 Task: Add Attachment from "Attach a link" to Card Card0000000084 in Board Board0000000021 in Workspace WS0000000007 in Trello. Add Cover Red to Card Card0000000084 in Board Board0000000021 in Workspace WS0000000007 in Trello. Add "Join Card" Button Button0000000084  to Card Card0000000084 in Board Board0000000021 in Workspace WS0000000007 in Trello. Add Description DS0000000084 to Card Card0000000084 in Board Board0000000021 in Workspace WS0000000007 in Trello. Add Comment CM0000000084 to Card Card0000000084 in Board Board0000000021 in Workspace WS0000000007 in Trello
Action: Mouse moved to (462, 48)
Screenshot: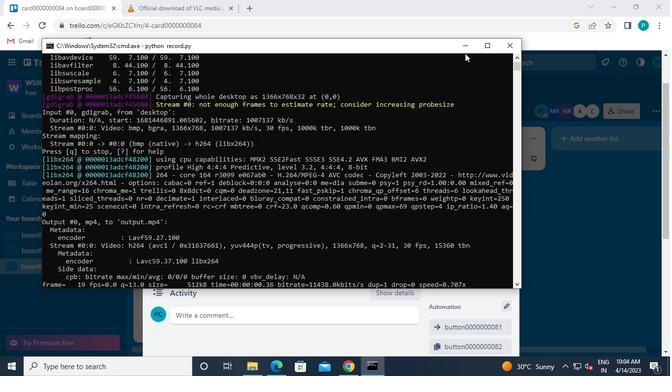 
Action: Mouse pressed left at (462, 48)
Screenshot: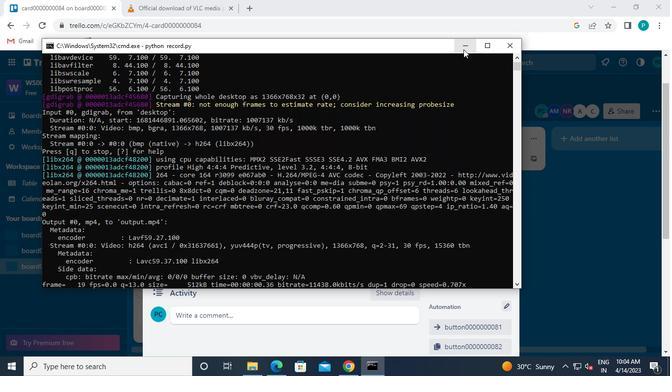 
Action: Mouse moved to (462, 203)
Screenshot: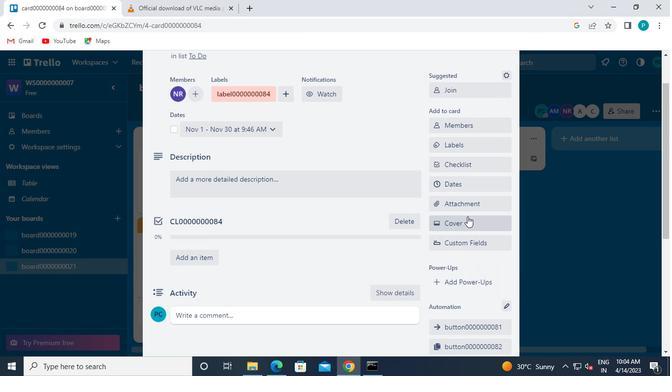 
Action: Mouse pressed left at (462, 203)
Screenshot: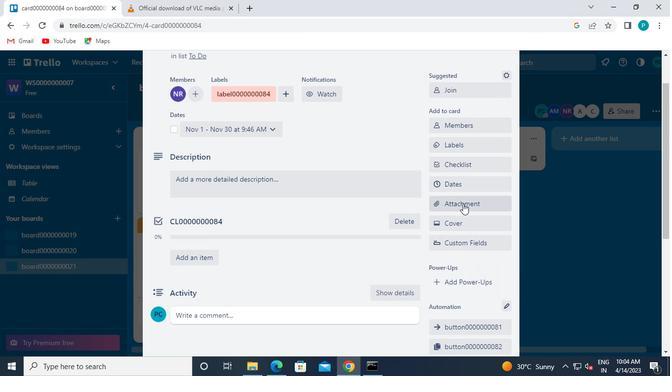 
Action: Mouse moved to (471, 219)
Screenshot: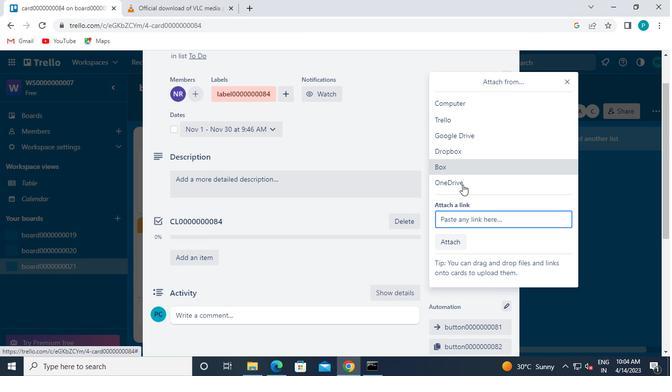 
Action: Mouse pressed left at (471, 219)
Screenshot: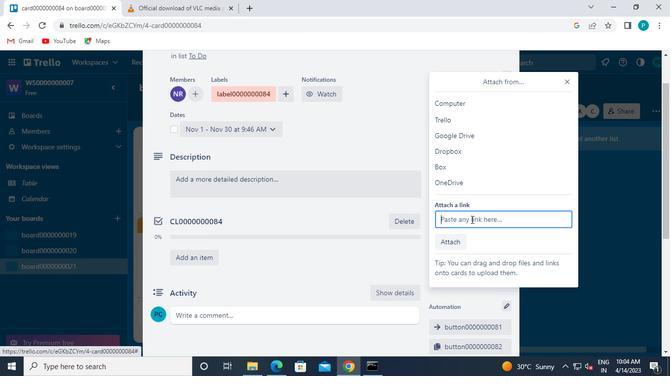 
Action: Mouse moved to (151, 8)
Screenshot: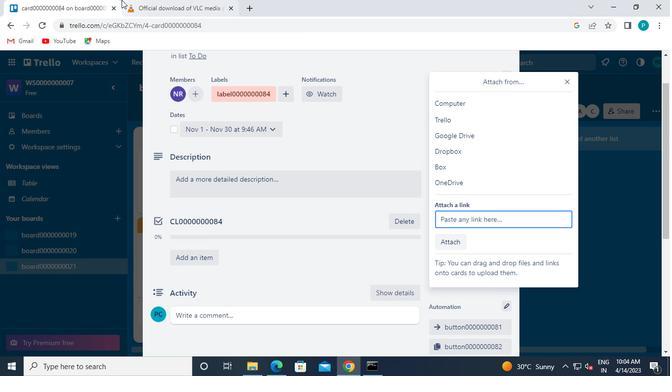 
Action: Mouse pressed left at (151, 8)
Screenshot: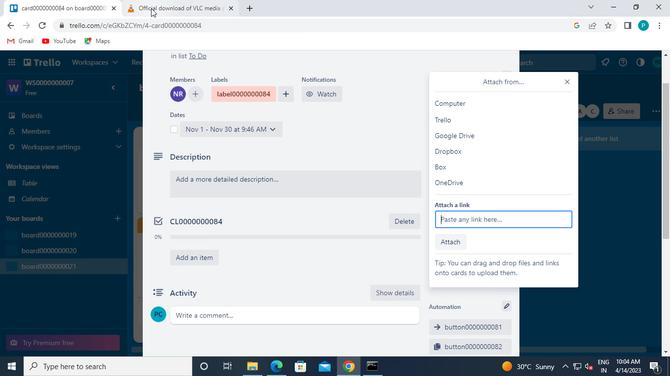 
Action: Mouse moved to (208, 0)
Screenshot: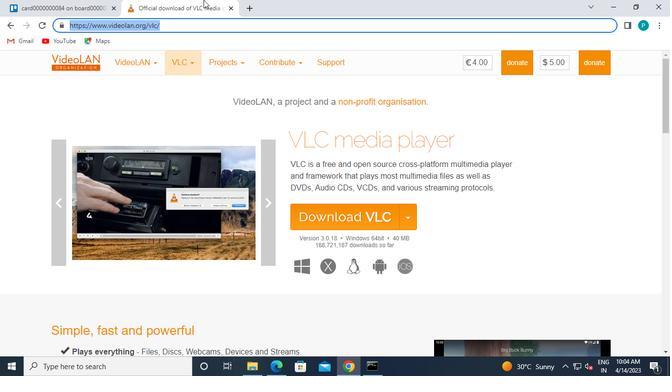 
Action: Keyboard Key.ctrl_l
Screenshot: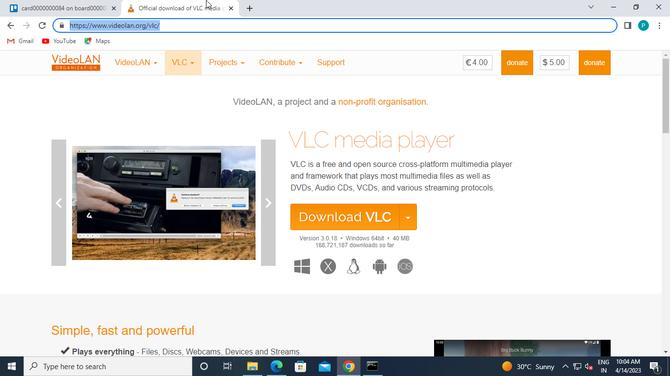 
Action: Keyboard \x03
Screenshot: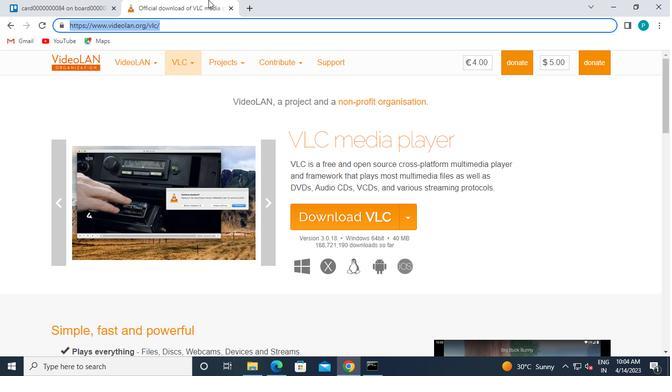
Action: Mouse moved to (91, 4)
Screenshot: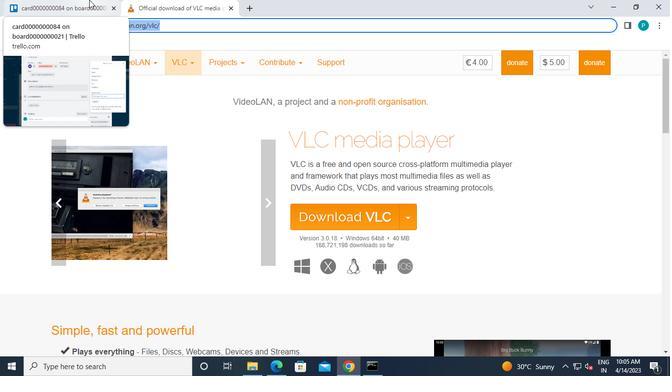 
Action: Mouse pressed left at (91, 4)
Screenshot: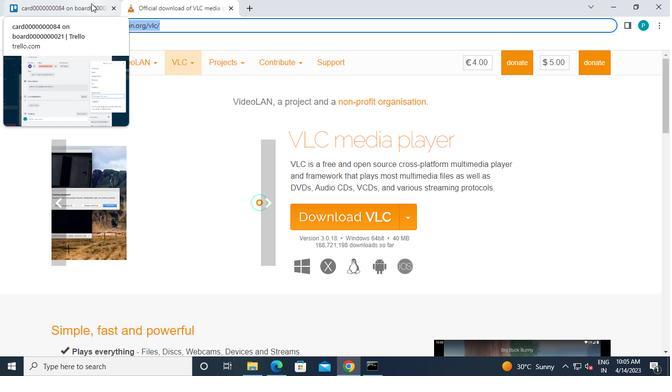 
Action: Mouse moved to (459, 218)
Screenshot: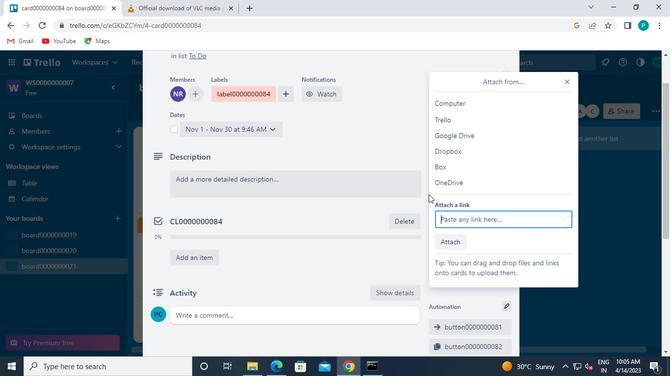 
Action: Mouse pressed left at (459, 218)
Screenshot: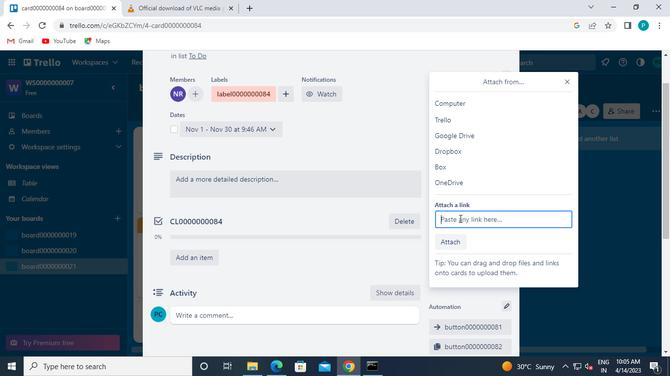 
Action: Keyboard Key.ctrl_l
Screenshot: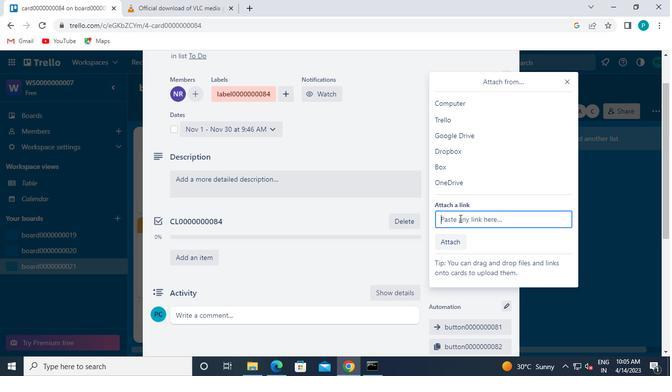 
Action: Keyboard \x16
Screenshot: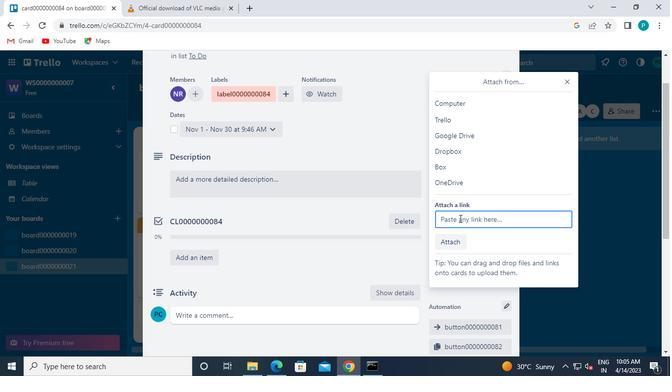 
Action: Mouse moved to (453, 278)
Screenshot: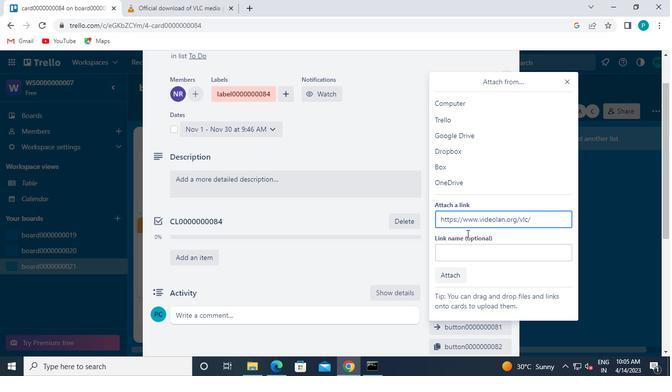 
Action: Mouse pressed left at (453, 278)
Screenshot: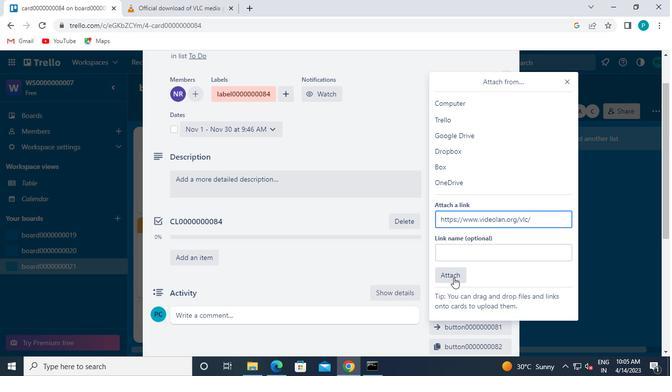 
Action: Mouse moved to (446, 225)
Screenshot: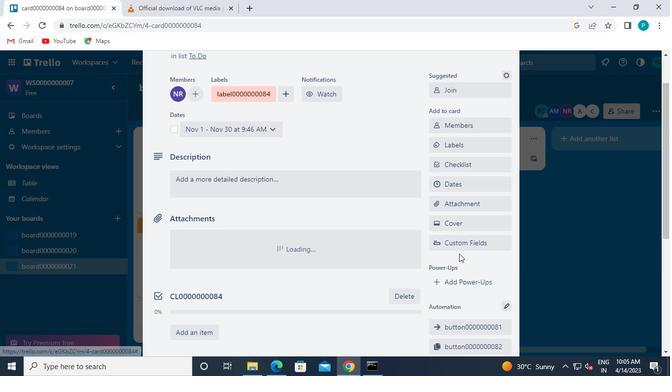 
Action: Mouse pressed left at (446, 225)
Screenshot: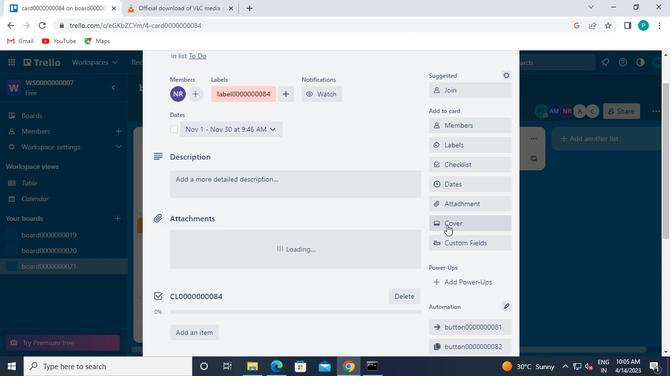 
Action: Mouse moved to (533, 168)
Screenshot: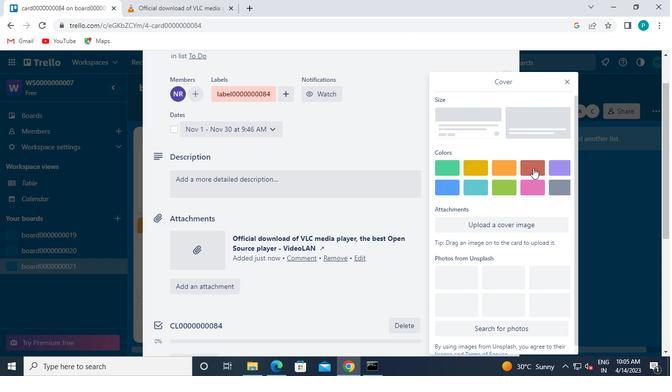 
Action: Mouse pressed left at (533, 168)
Screenshot: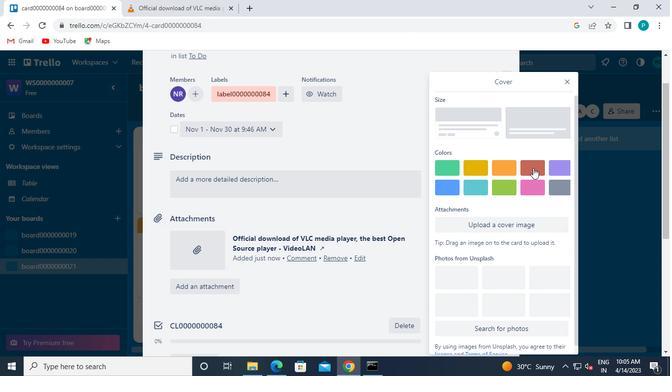 
Action: Mouse moved to (563, 83)
Screenshot: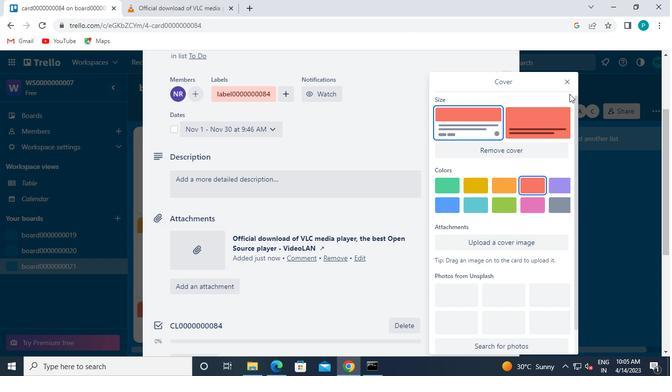 
Action: Mouse pressed left at (563, 83)
Screenshot: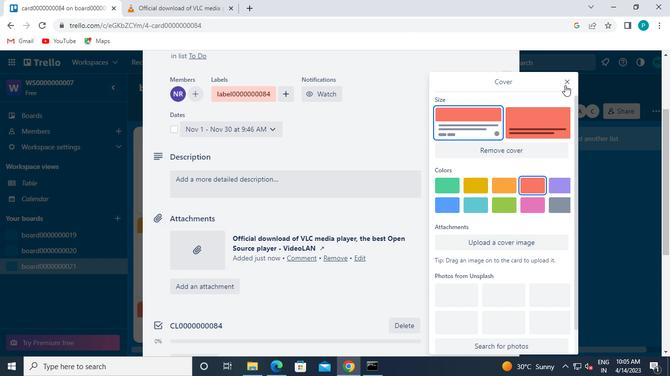 
Action: Mouse moved to (460, 315)
Screenshot: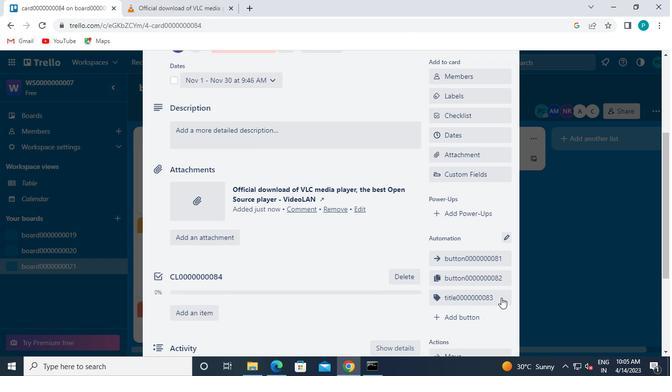 
Action: Mouse pressed left at (460, 315)
Screenshot: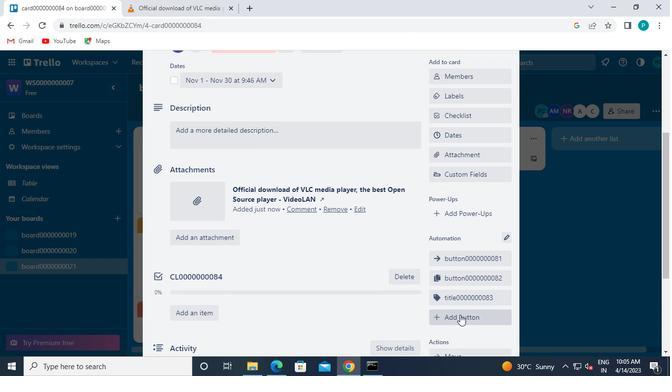 
Action: Mouse moved to (464, 181)
Screenshot: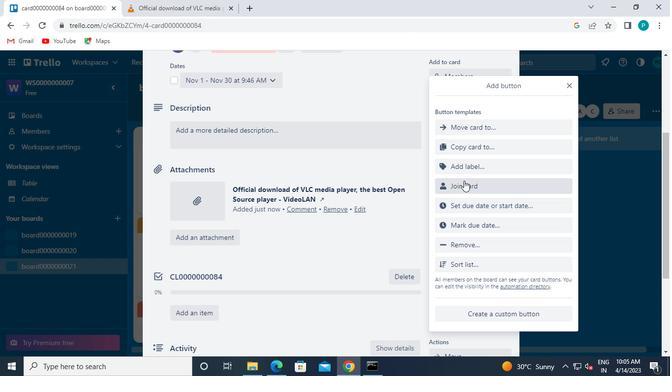 
Action: Mouse pressed left at (464, 181)
Screenshot: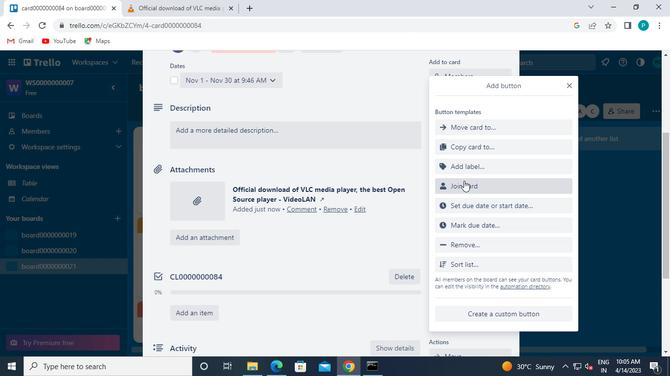 
Action: Mouse moved to (466, 181)
Screenshot: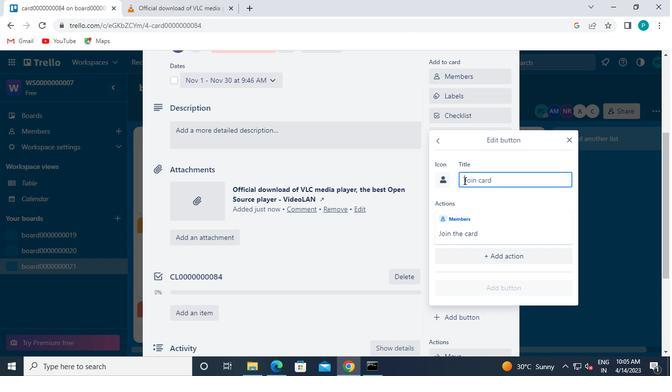 
Action: Mouse pressed left at (466, 181)
Screenshot: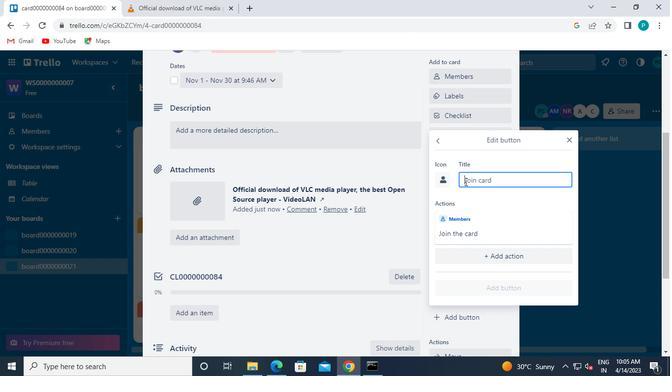 
Action: Mouse moved to (670, 0)
Screenshot: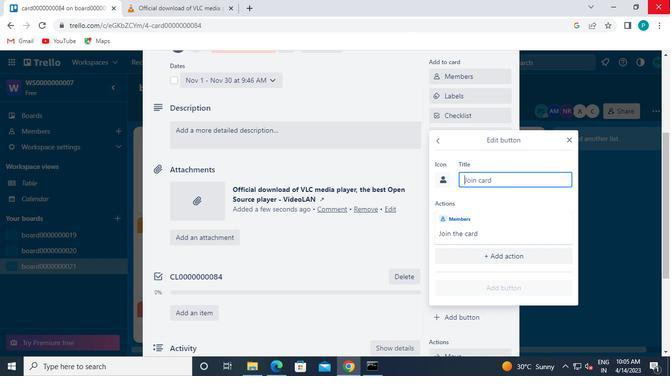 
Action: Keyboard b
Screenshot: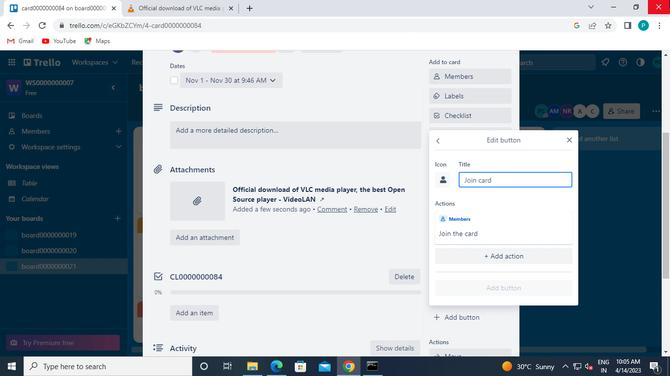 
Action: Keyboard u
Screenshot: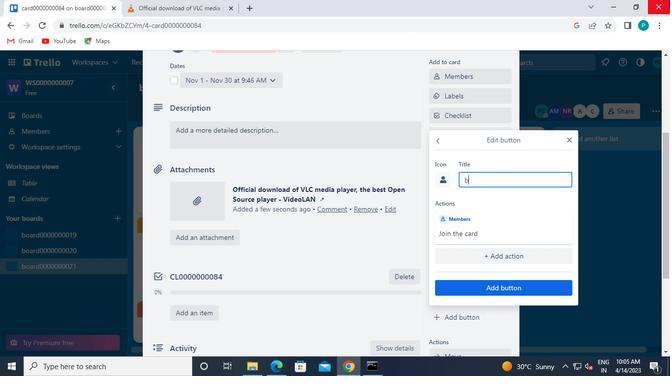 
Action: Keyboard t
Screenshot: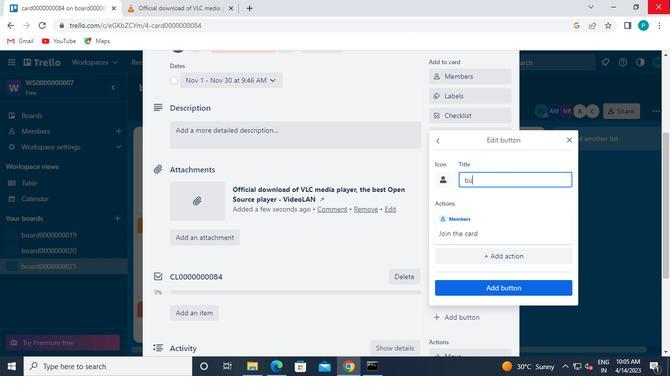 
Action: Keyboard t
Screenshot: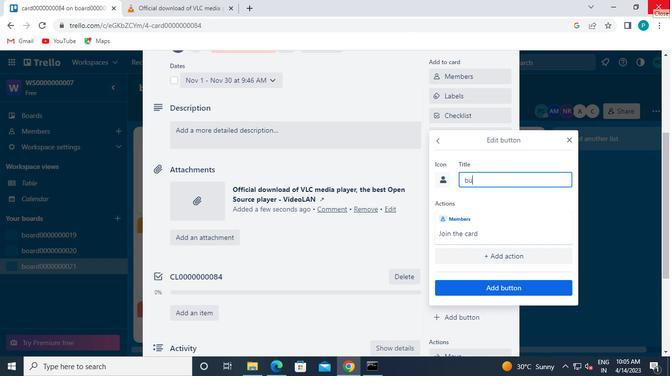 
Action: Mouse moved to (671, 0)
Screenshot: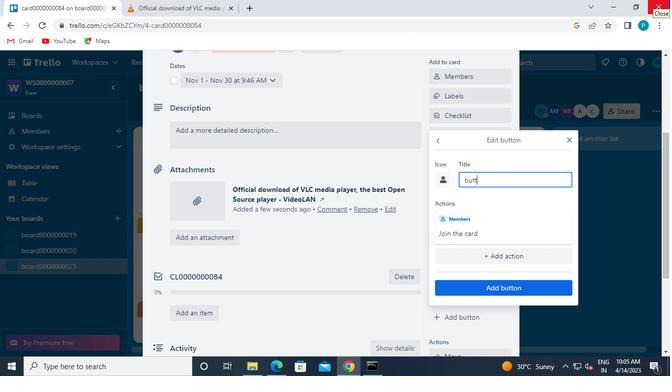 
Action: Keyboard o
Screenshot: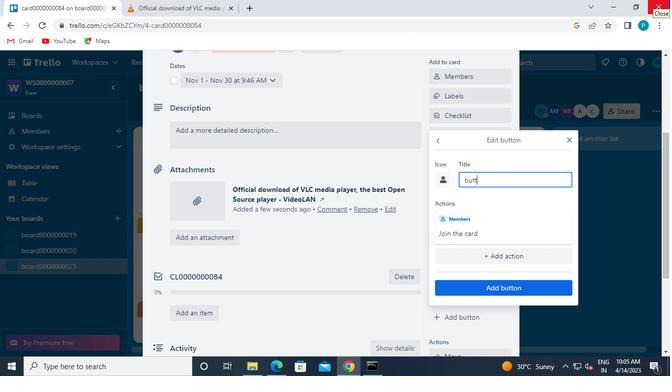 
Action: Mouse moved to (669, 0)
Screenshot: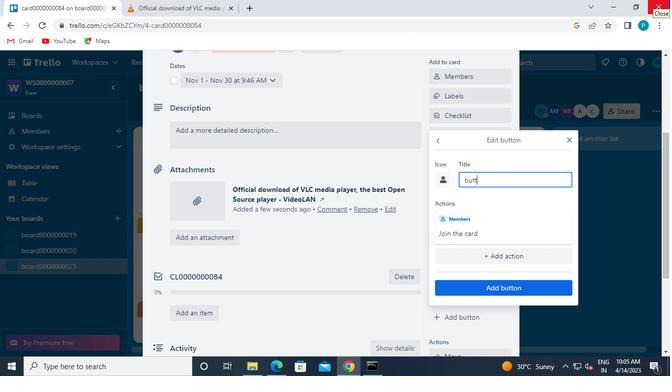 
Action: Keyboard n
Screenshot: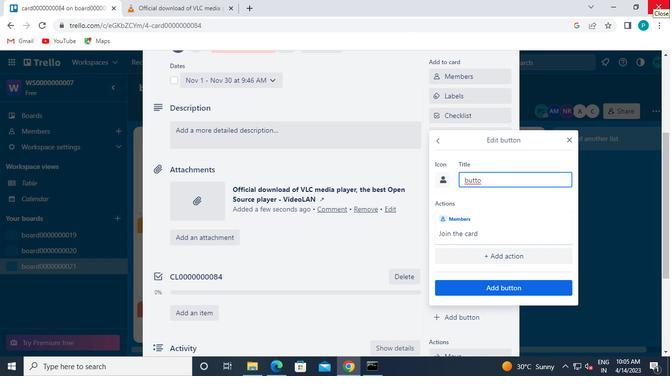 
Action: Keyboard 0
Screenshot: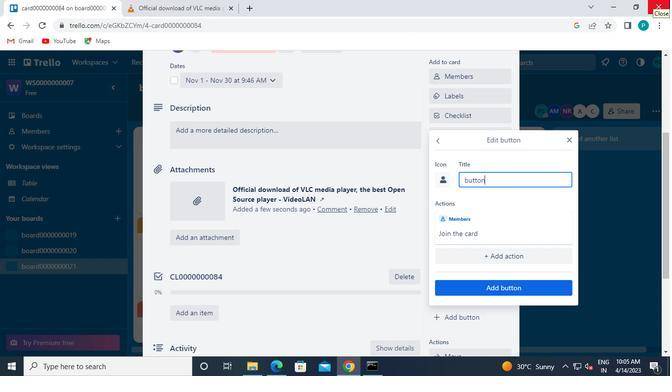 
Action: Keyboard 0
Screenshot: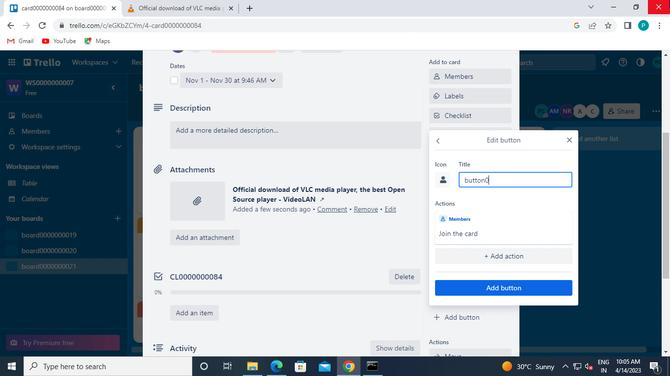 
Action: Keyboard 0
Screenshot: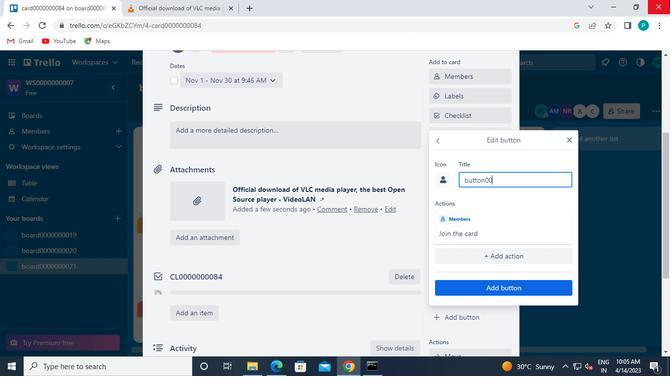 
Action: Keyboard 0
Screenshot: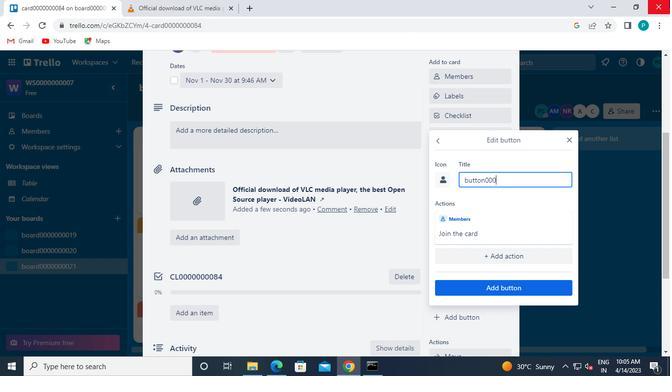 
Action: Keyboard 0
Screenshot: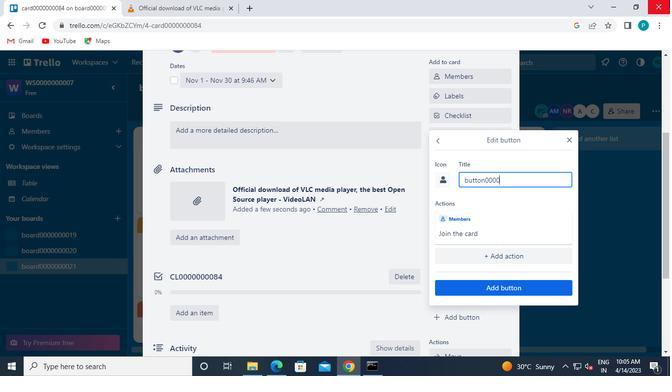 
Action: Keyboard 0
Screenshot: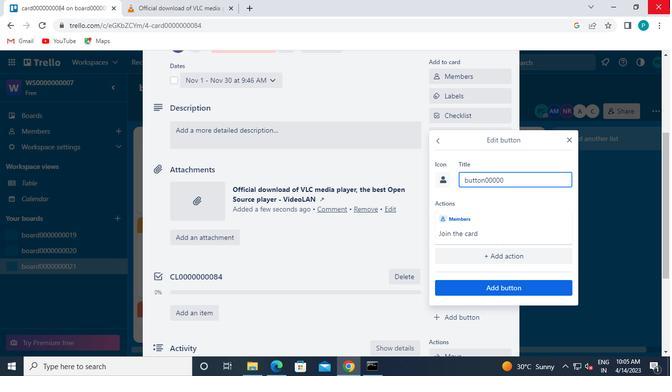 
Action: Keyboard 0
Screenshot: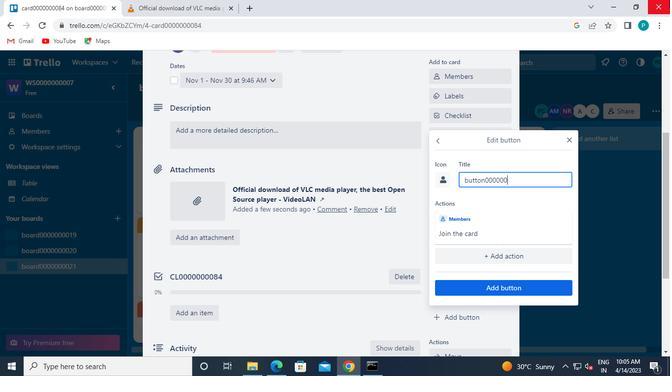 
Action: Keyboard 0
Screenshot: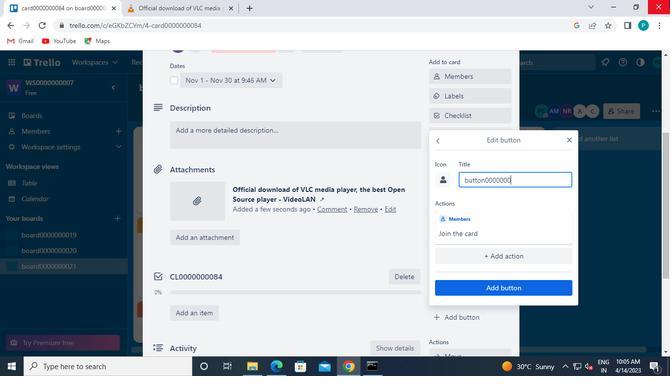 
Action: Keyboard 8
Screenshot: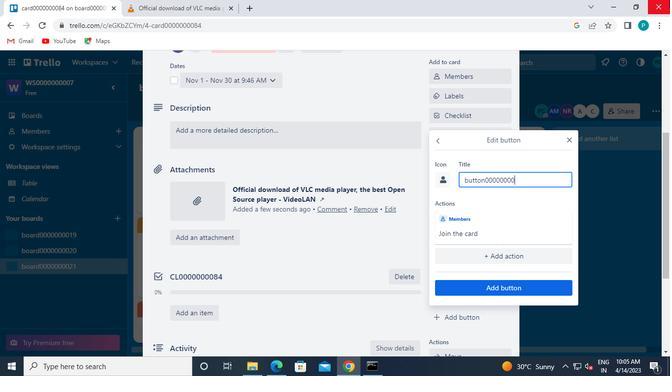 
Action: Keyboard 4
Screenshot: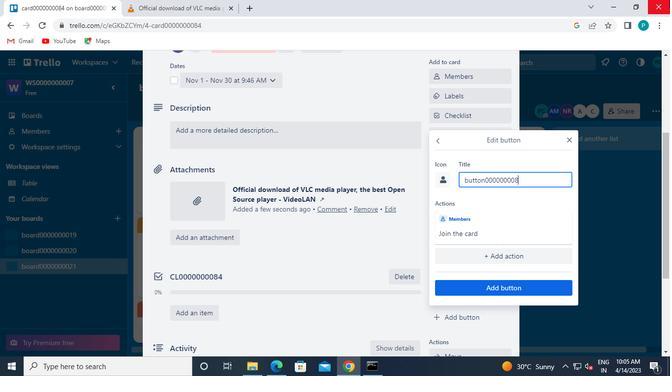 
Action: Mouse moved to (535, 286)
Screenshot: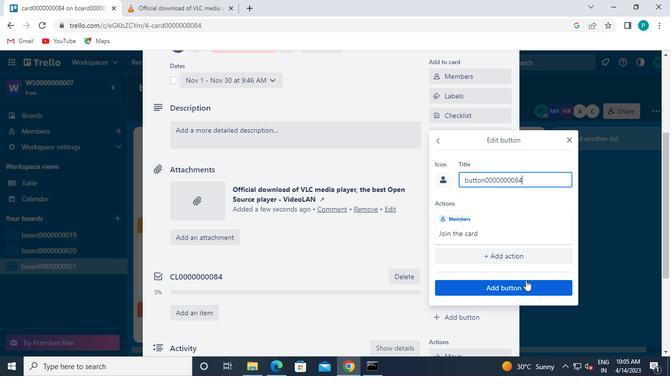 
Action: Mouse pressed left at (535, 286)
Screenshot: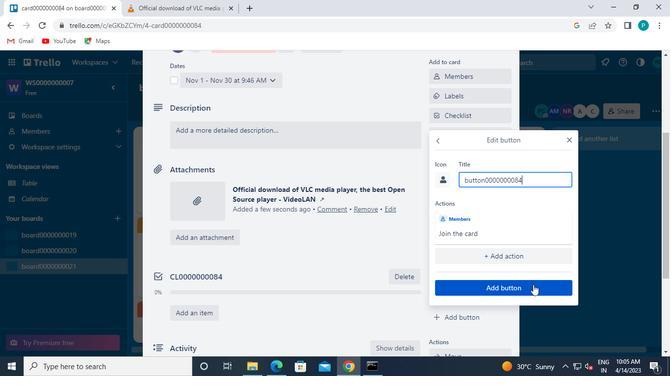 
Action: Mouse moved to (241, 223)
Screenshot: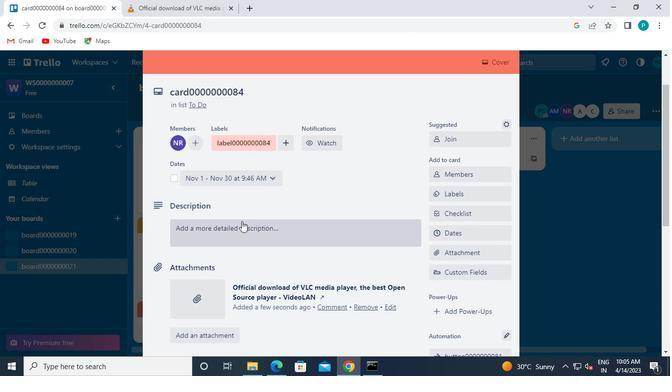 
Action: Mouse pressed left at (241, 223)
Screenshot: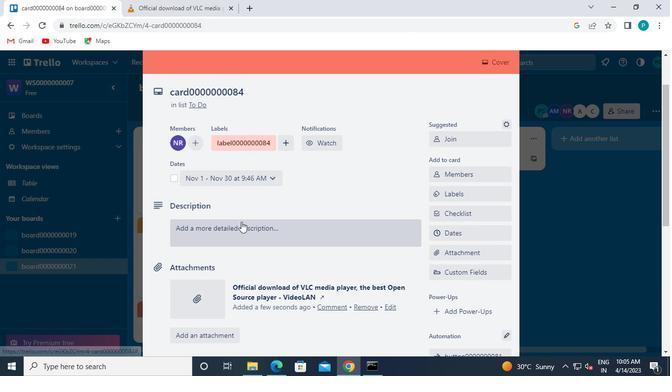 
Action: Mouse moved to (239, 224)
Screenshot: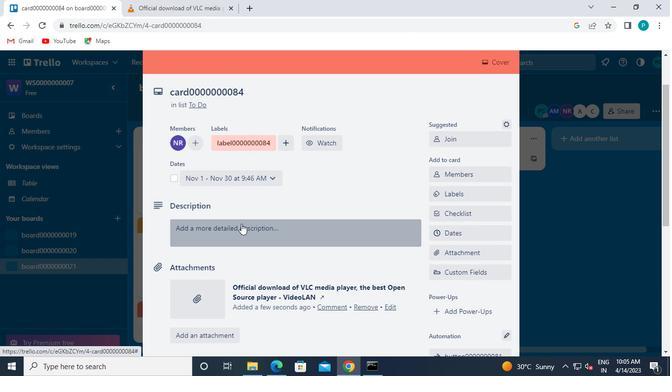 
Action: Keyboard Key.caps_lock
Screenshot: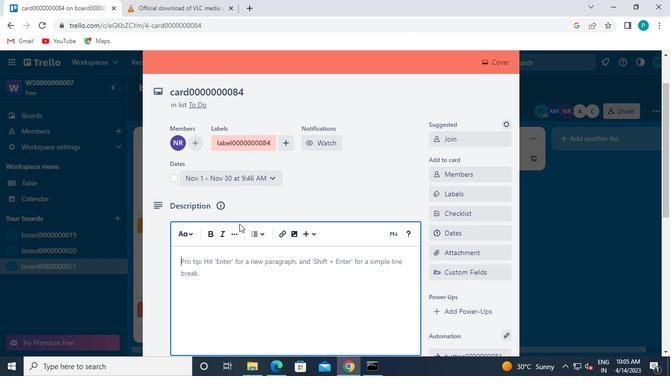 
Action: Keyboard d
Screenshot: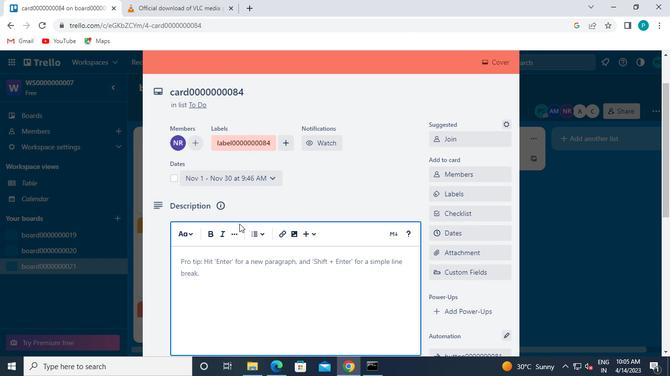 
Action: Keyboard s
Screenshot: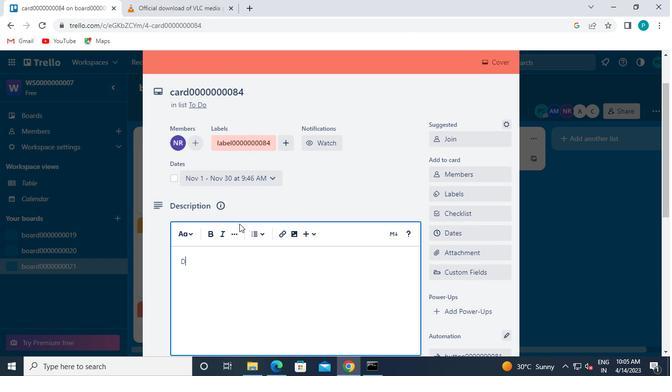 
Action: Keyboard 0
Screenshot: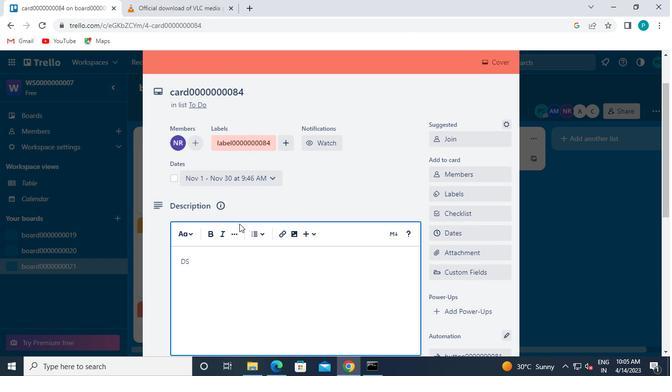 
Action: Mouse moved to (242, 220)
Screenshot: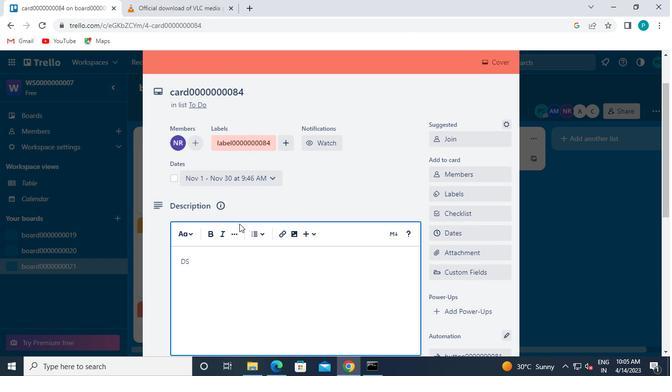 
Action: Keyboard 0
Screenshot: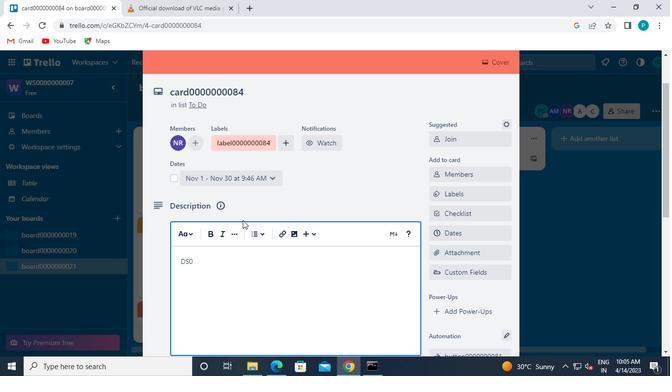 
Action: Keyboard 0
Screenshot: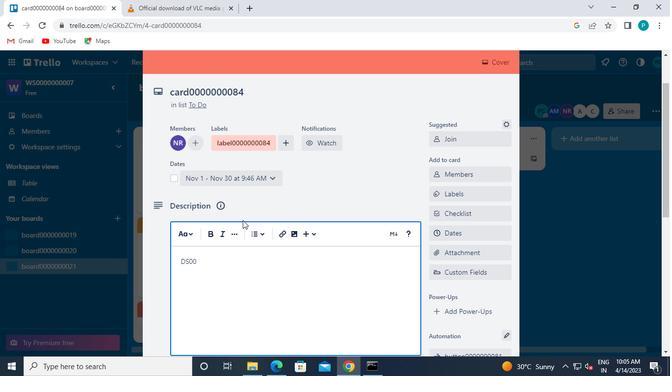 
Action: Keyboard 0
Screenshot: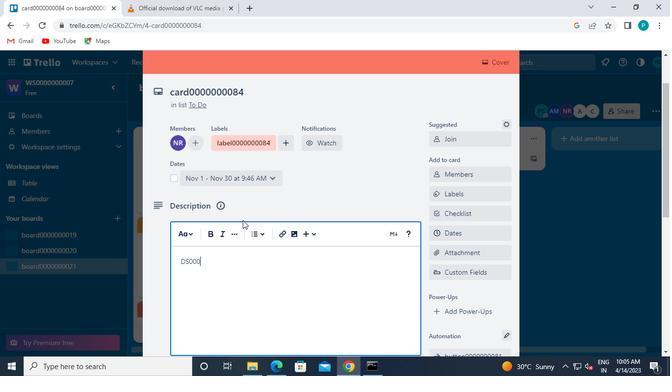 
Action: Keyboard 0
Screenshot: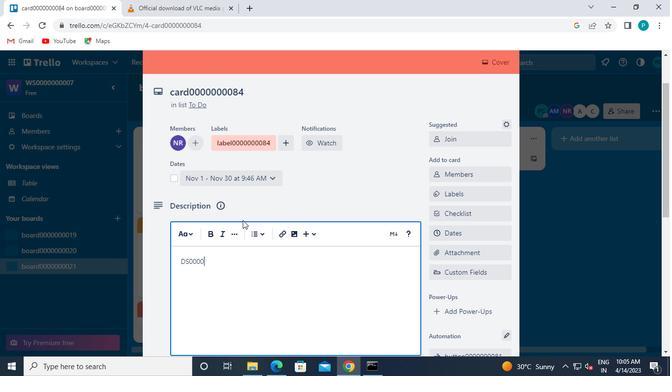 
Action: Keyboard 0
Screenshot: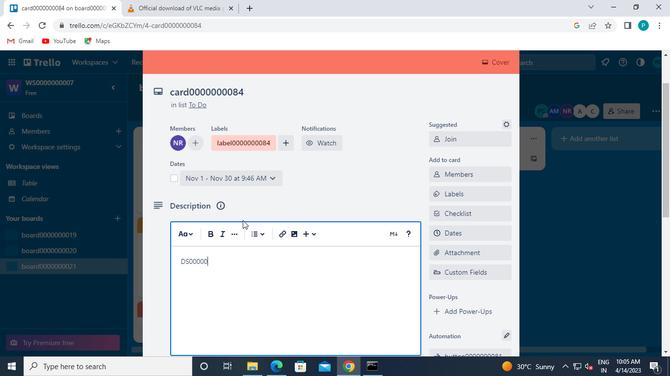 
Action: Keyboard 0
Screenshot: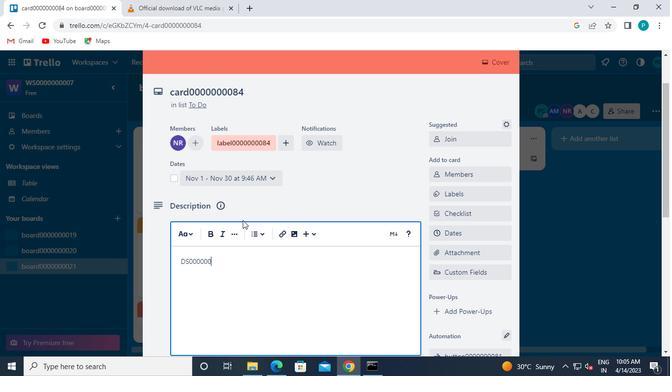 
Action: Keyboard 0
Screenshot: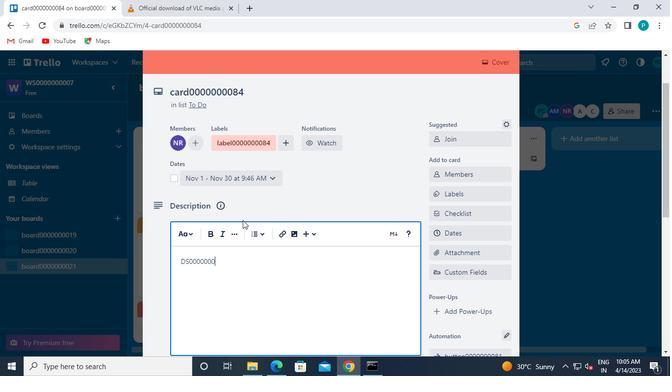 
Action: Keyboard 8
Screenshot: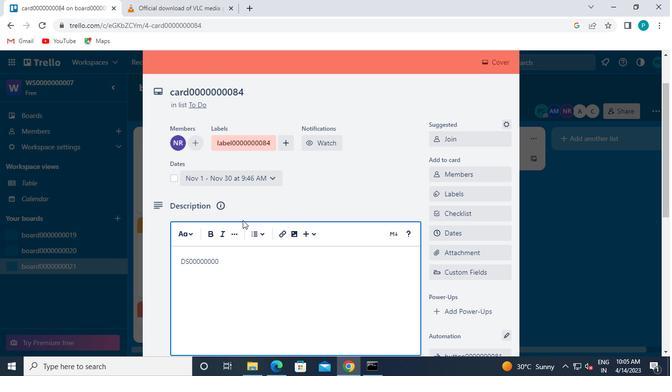 
Action: Keyboard 4
Screenshot: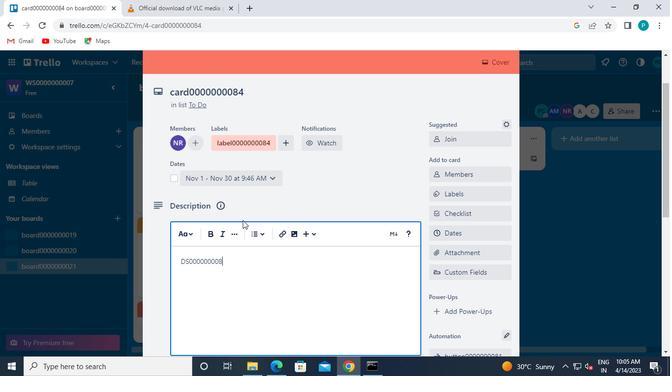 
Action: Mouse moved to (177, 173)
Screenshot: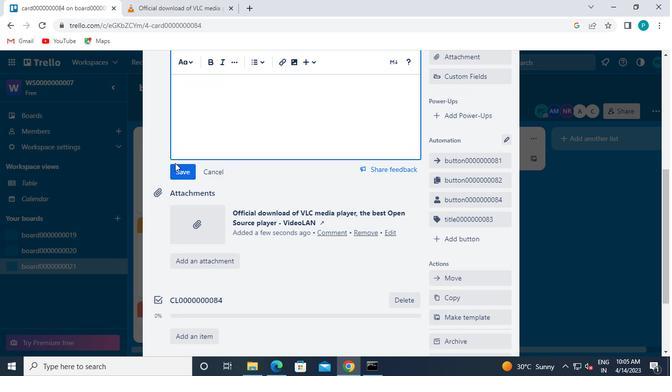 
Action: Mouse pressed left at (177, 173)
Screenshot: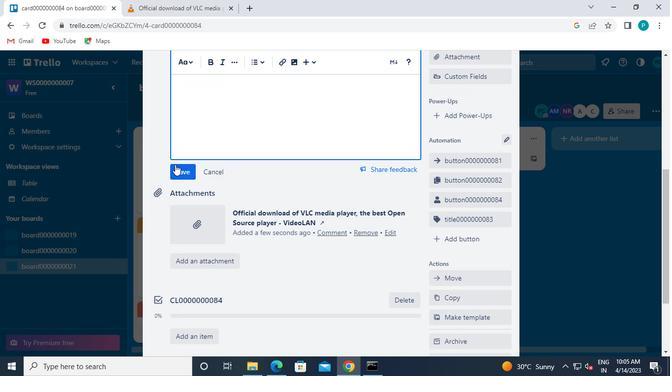 
Action: Mouse moved to (215, 279)
Screenshot: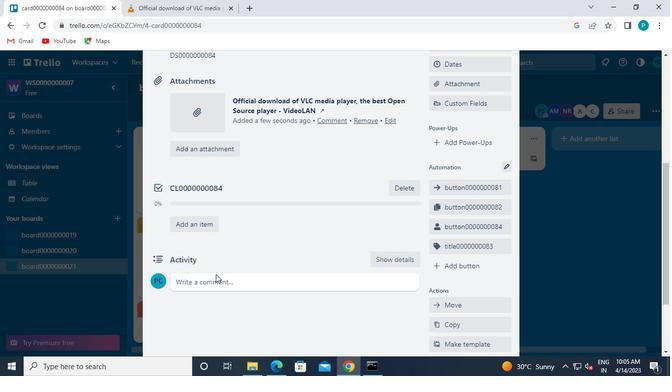 
Action: Mouse pressed left at (215, 279)
Screenshot: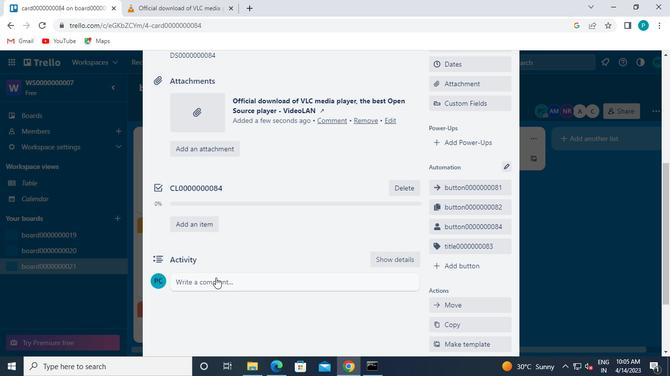 
Action: Keyboard c
Screenshot: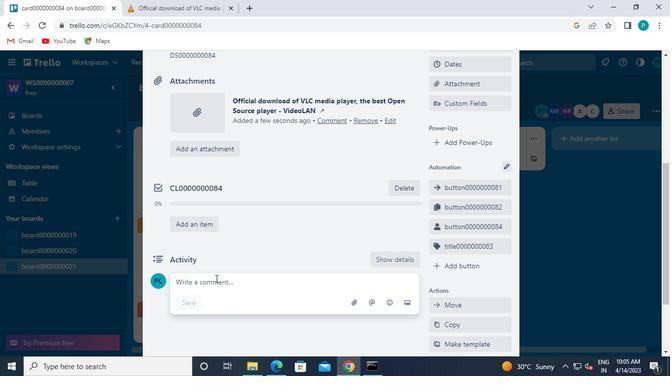 
Action: Keyboard m
Screenshot: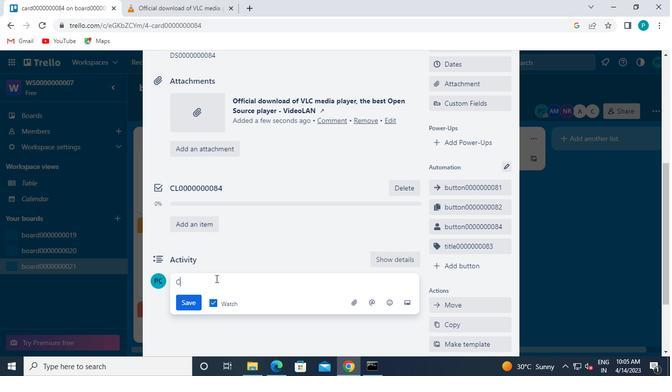
Action: Keyboard 0
Screenshot: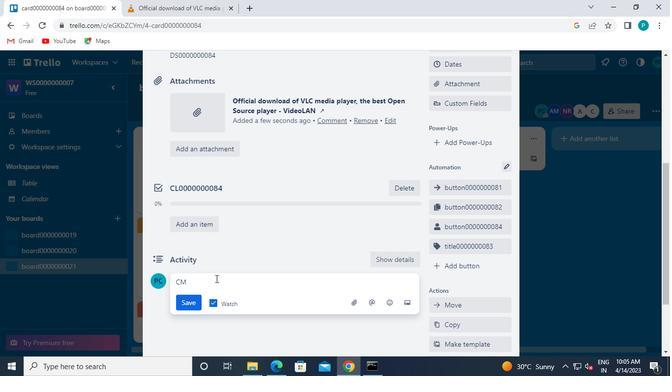 
Action: Keyboard 0
Screenshot: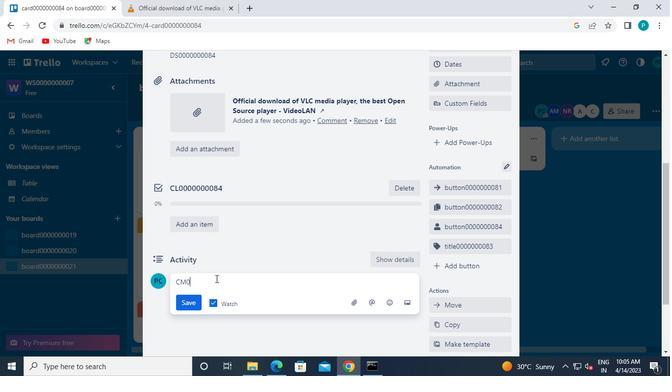 
Action: Keyboard 0
Screenshot: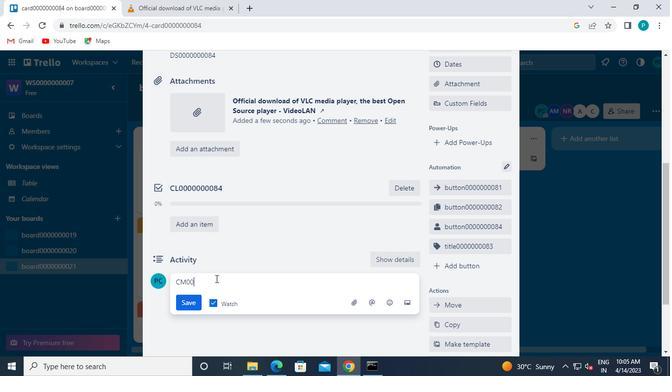 
Action: Keyboard 0
Screenshot: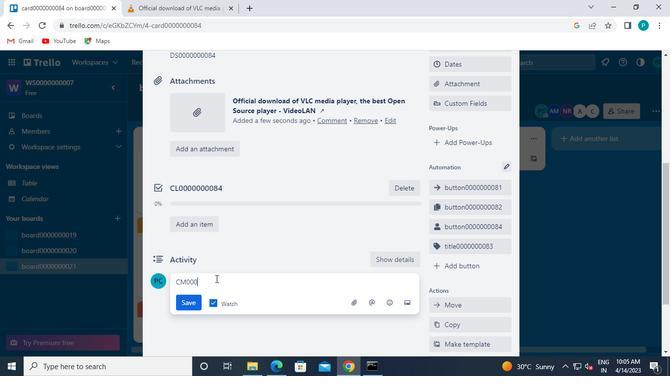 
Action: Keyboard 0
Screenshot: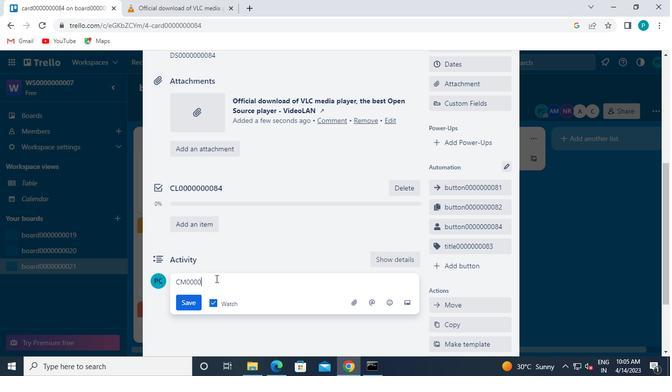
Action: Keyboard 0
Screenshot: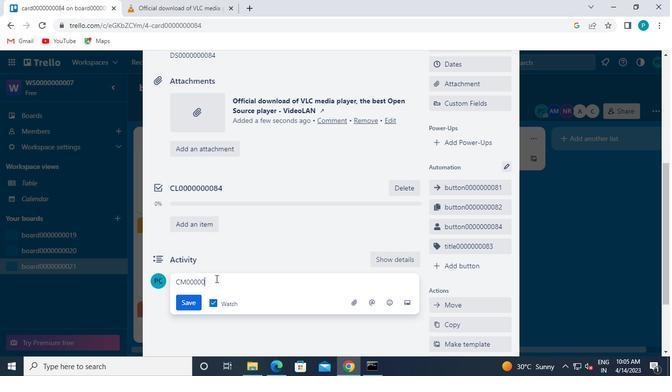 
Action: Keyboard 0
Screenshot: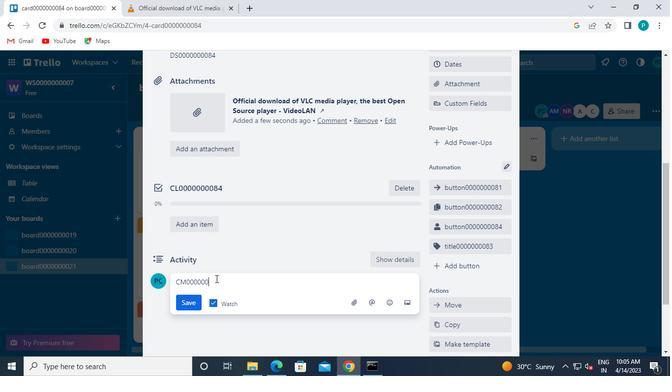 
Action: Keyboard 0
Screenshot: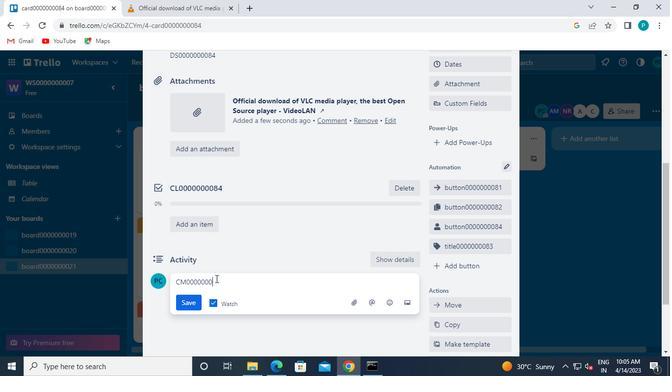 
Action: Keyboard 8
Screenshot: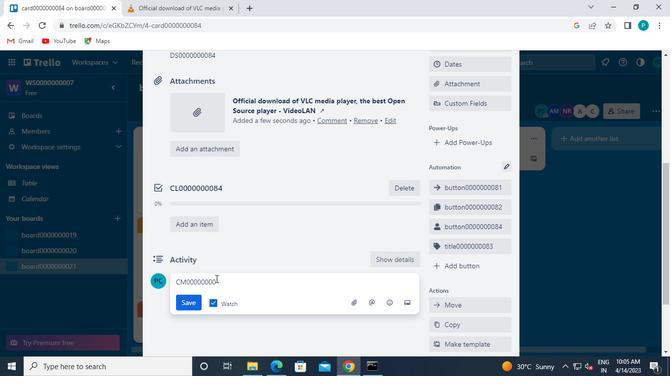 
Action: Keyboard 4
Screenshot: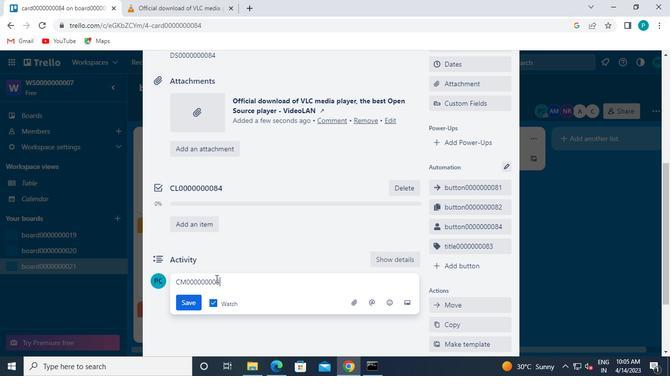 
Action: Mouse moved to (189, 308)
Screenshot: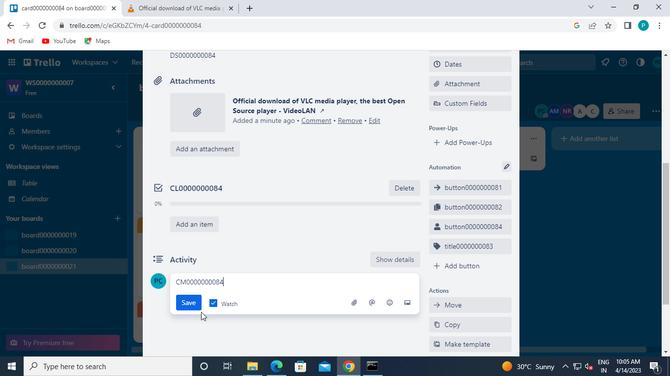 
Action: Mouse pressed left at (189, 308)
Screenshot: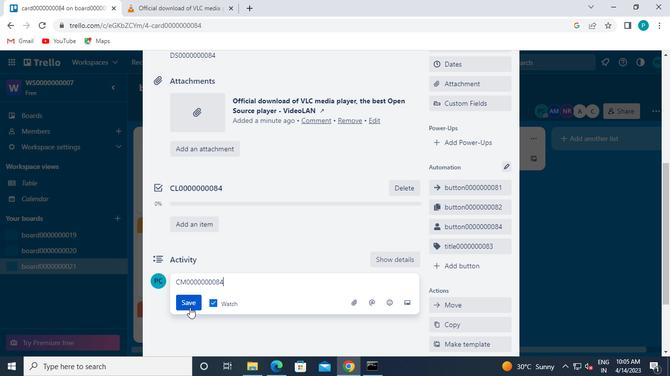 
Action: Mouse moved to (413, 300)
Screenshot: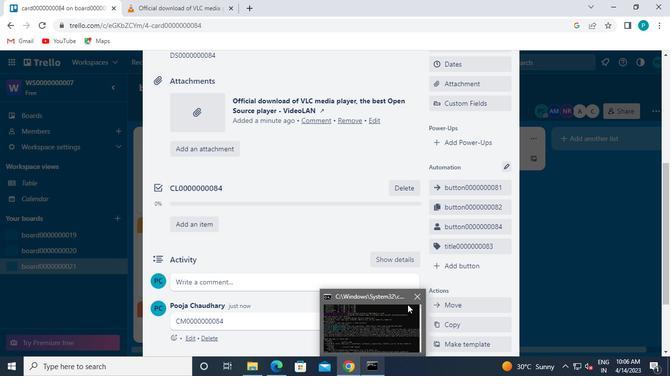
Action: Mouse pressed left at (413, 300)
Screenshot: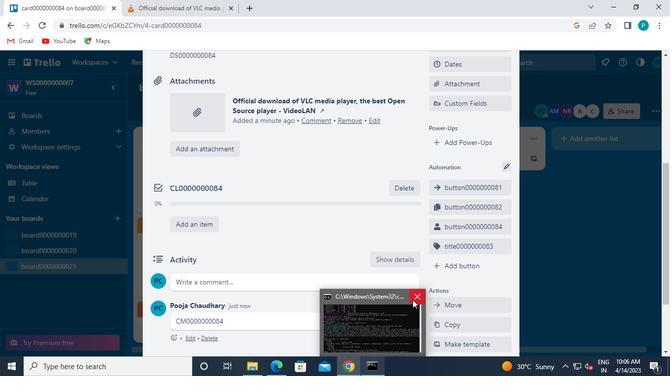 
